 Task: Change object animations to fly in from bottom.
Action: Mouse moved to (499, 94)
Screenshot: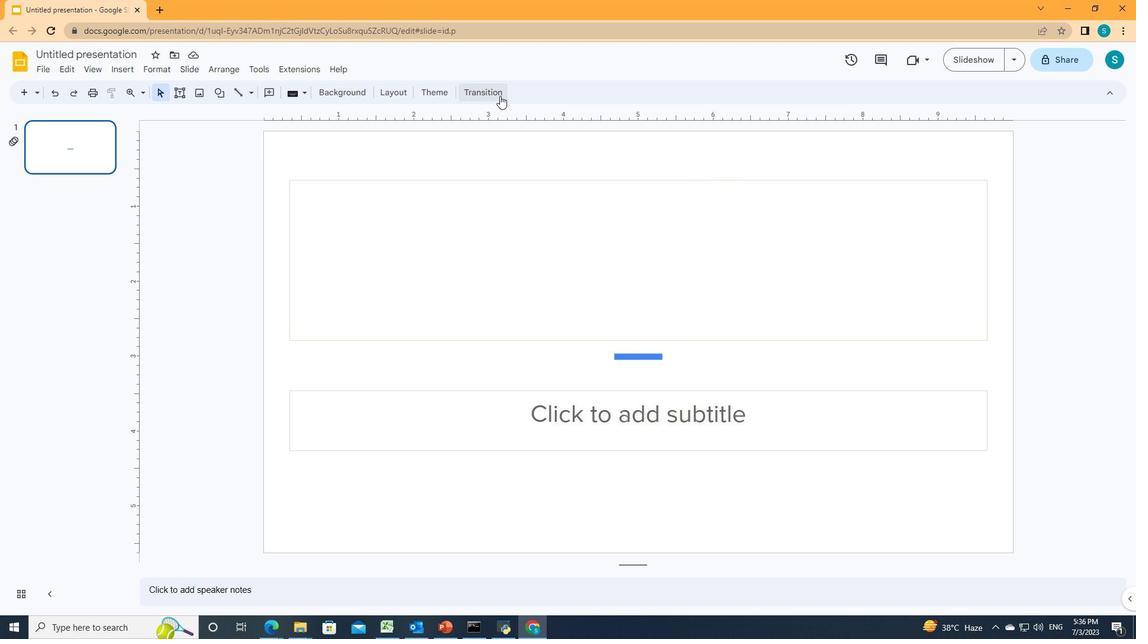 
Action: Mouse pressed left at (499, 94)
Screenshot: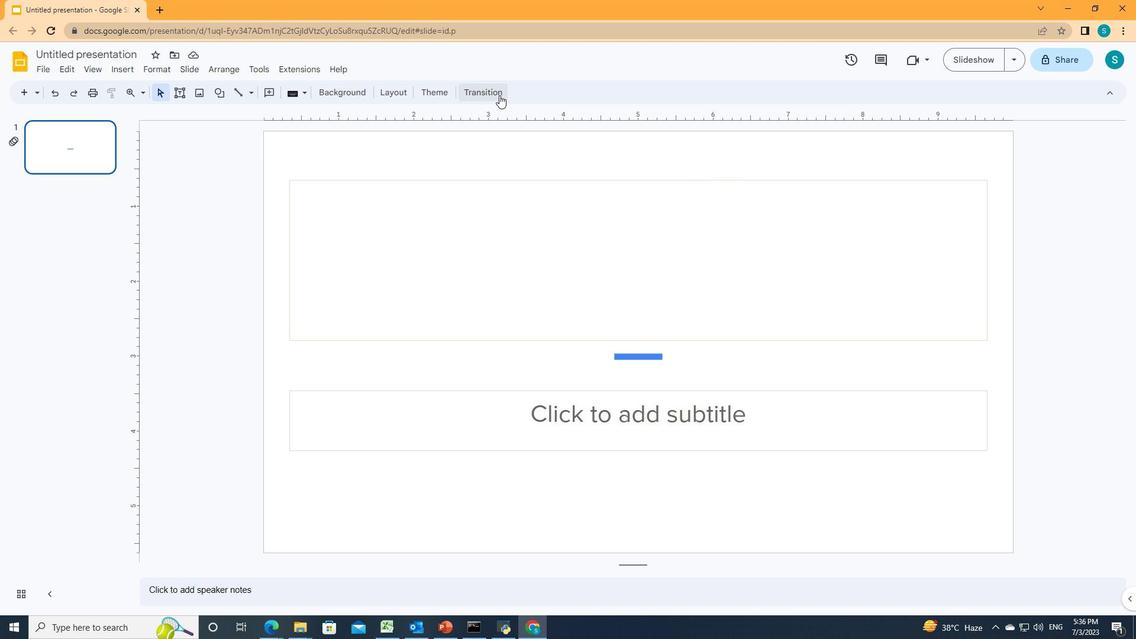 
Action: Mouse moved to (978, 354)
Screenshot: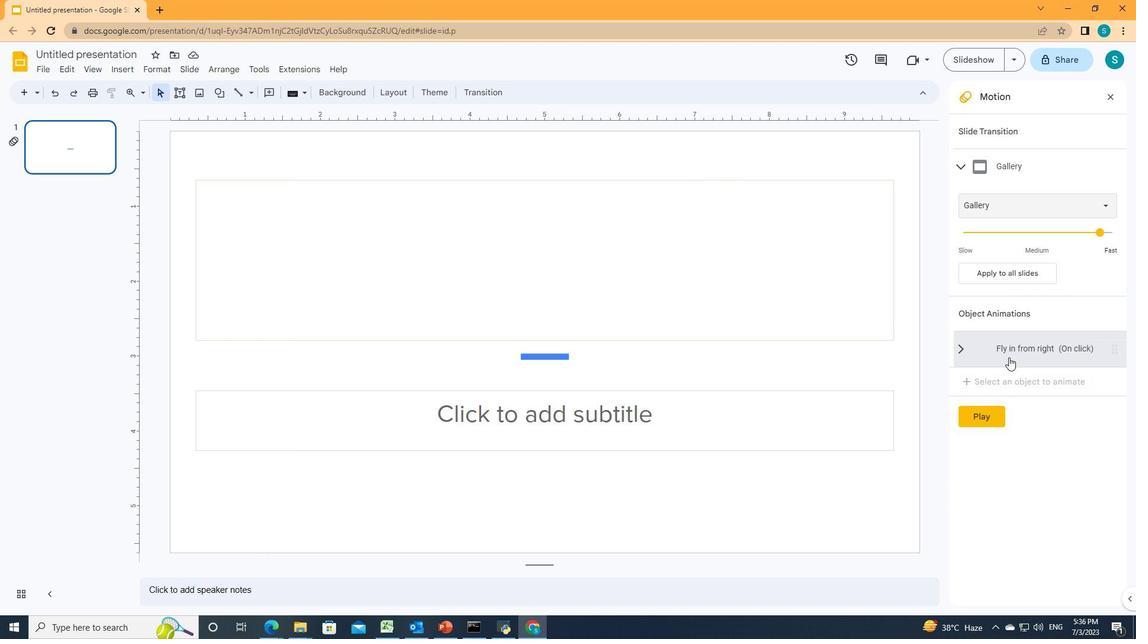
Action: Mouse pressed left at (978, 354)
Screenshot: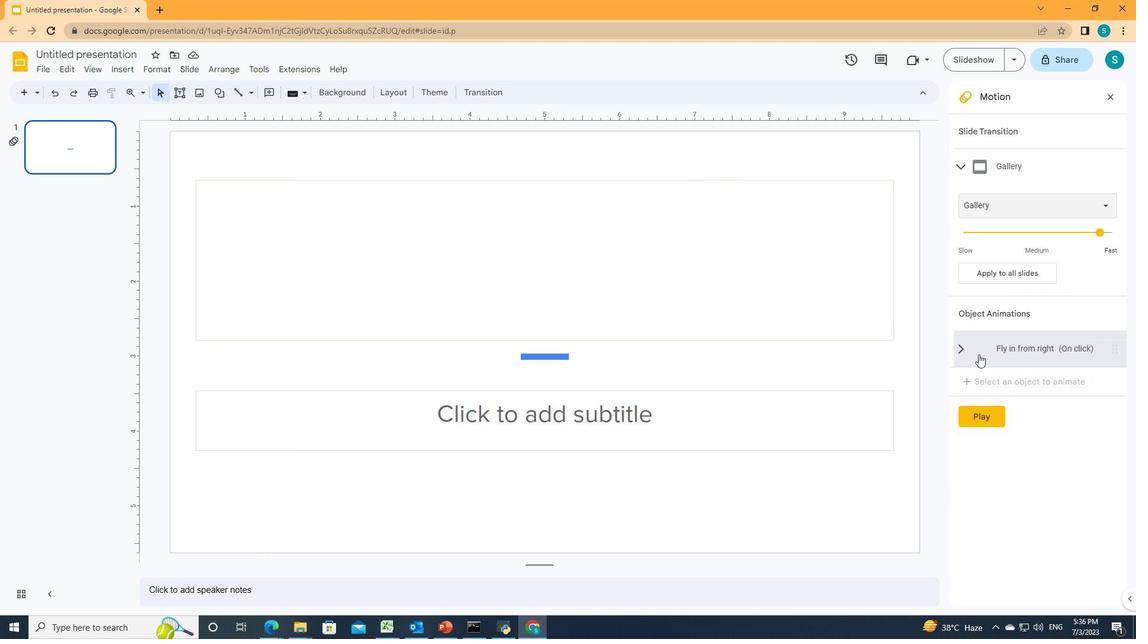 
Action: Mouse moved to (1099, 278)
Screenshot: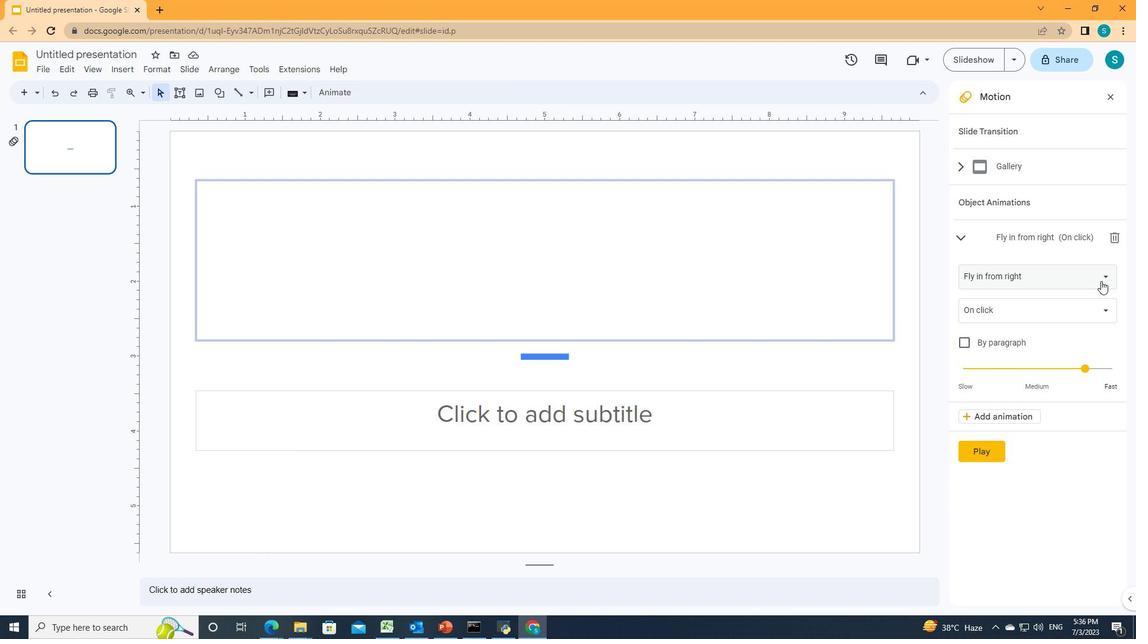 
Action: Mouse pressed left at (1099, 278)
Screenshot: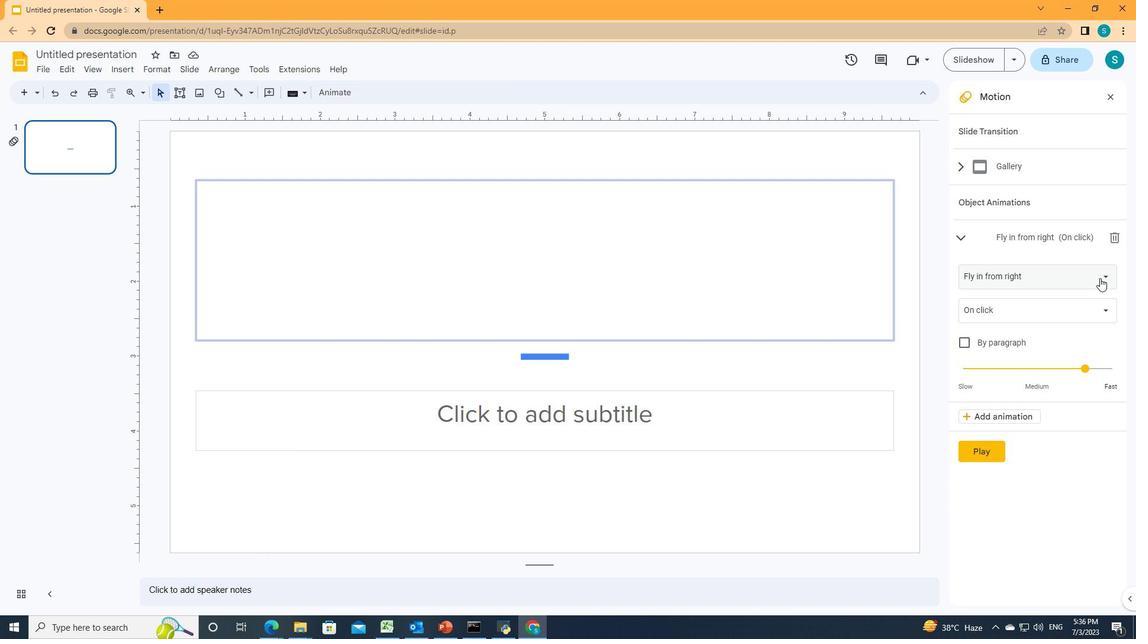 
Action: Mouse moved to (1019, 408)
Screenshot: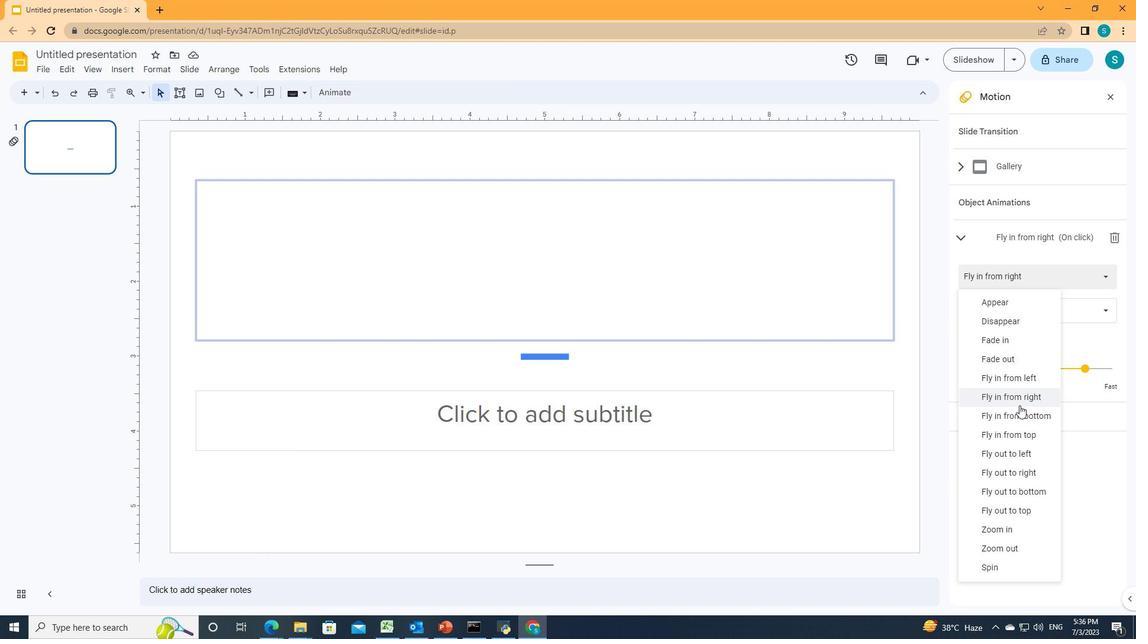
Action: Mouse pressed left at (1019, 408)
Screenshot: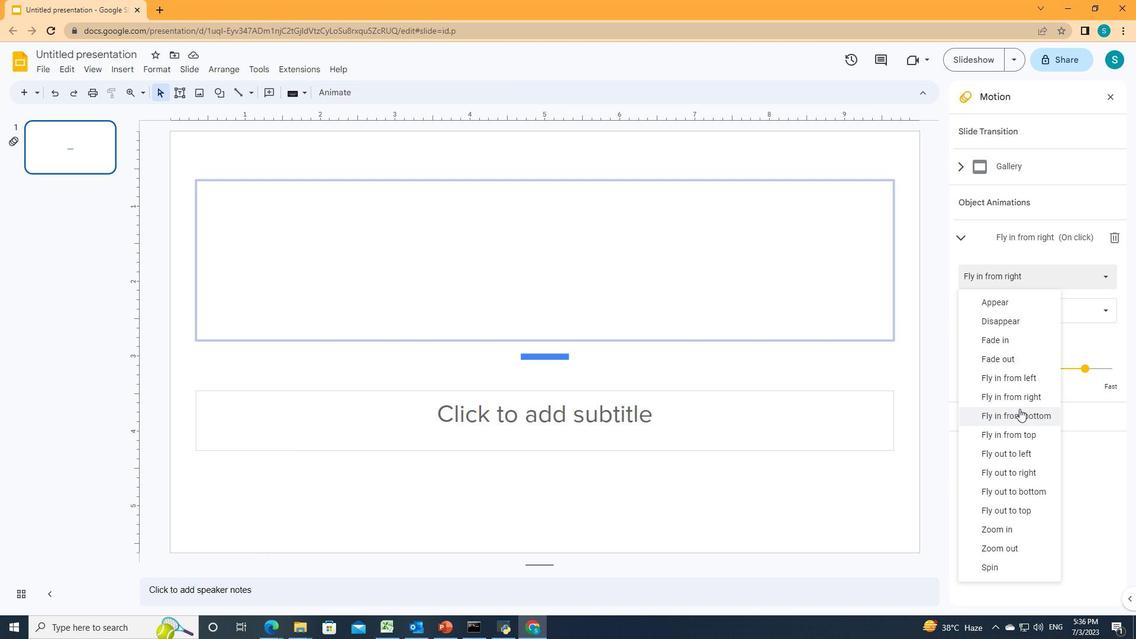 
